 Task: Send an email with the signature Eric Rodriguez with the subject 'Request for a change in project scope' and the message 'Please let me know if there are any issues with the formatting of the document.' from softage.1@softage.net to softage.3@softage.net with an attached document Press_release_draft.docx and move the email from Sent Items to the folder Hobbies
Action: Mouse moved to (87, 109)
Screenshot: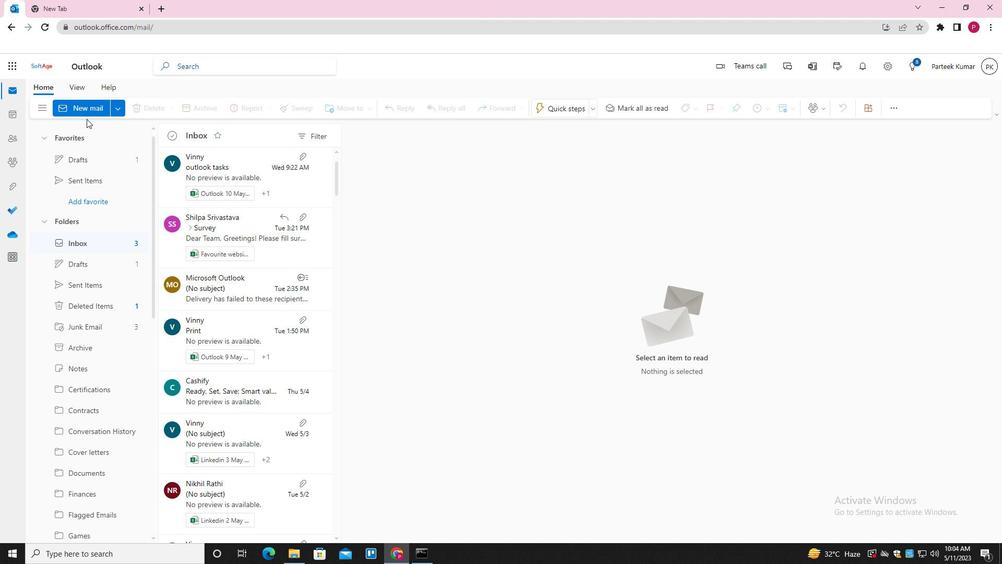 
Action: Mouse pressed left at (87, 109)
Screenshot: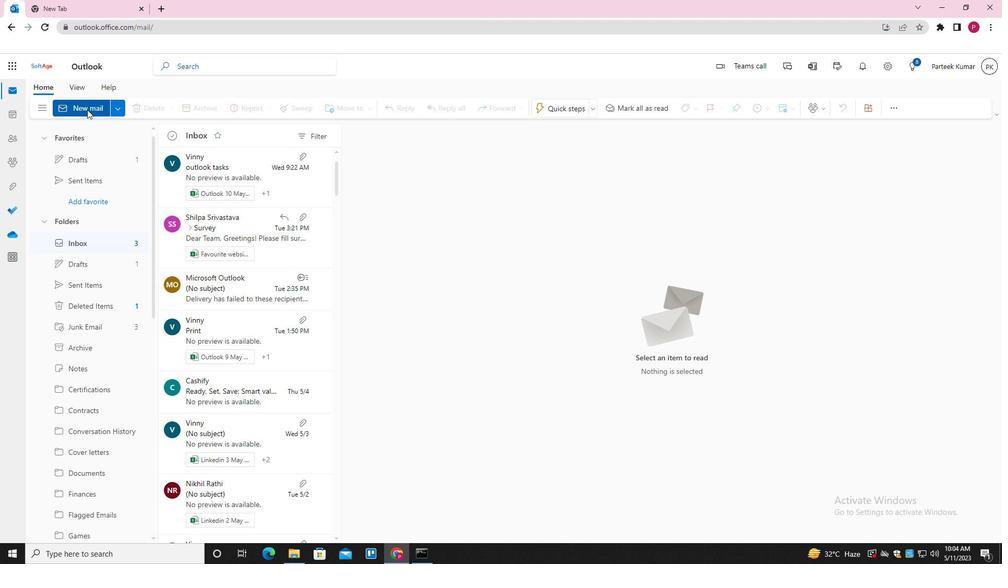 
Action: Mouse moved to (420, 274)
Screenshot: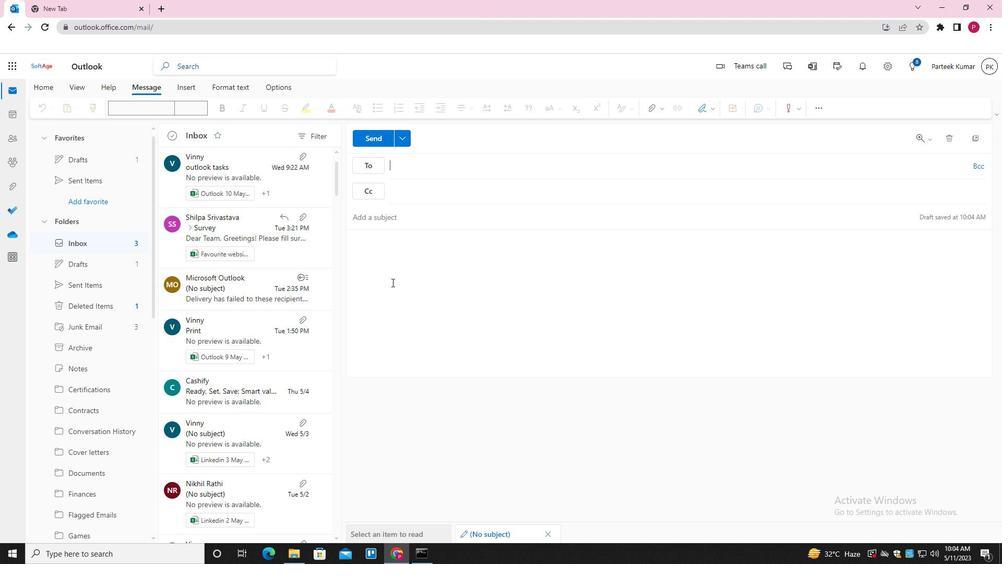 
Action: Mouse pressed left at (420, 274)
Screenshot: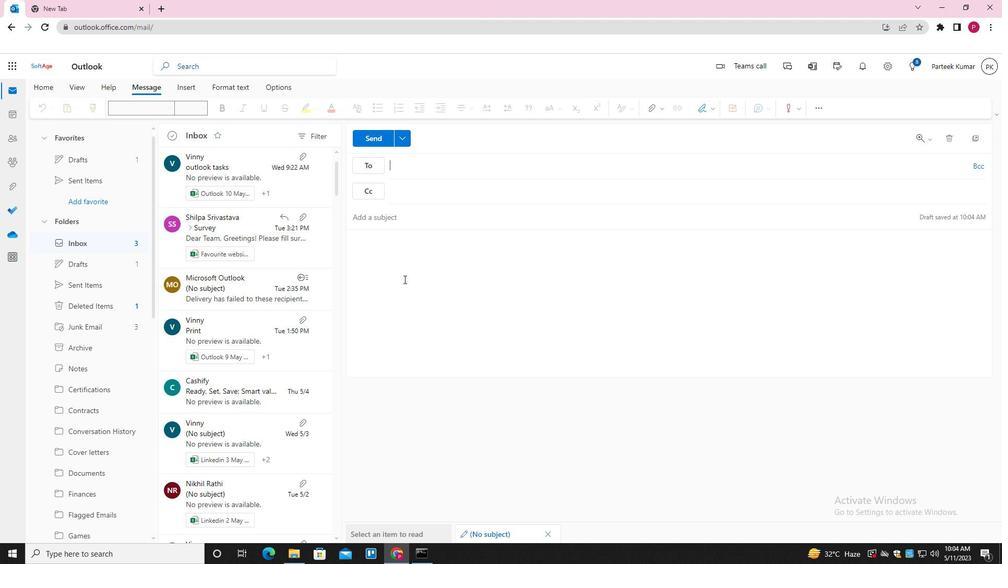 
Action: Mouse moved to (713, 111)
Screenshot: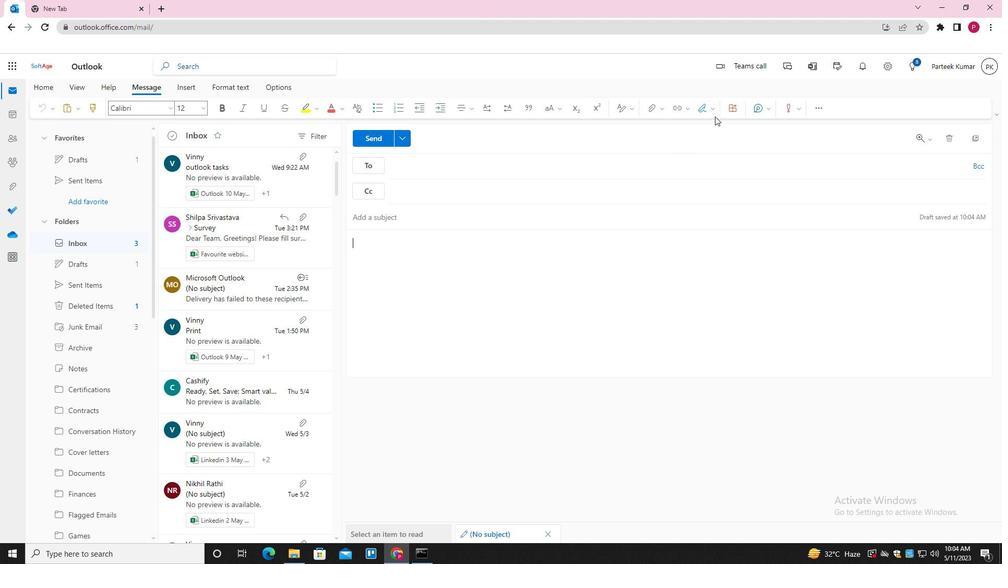
Action: Mouse pressed left at (713, 111)
Screenshot: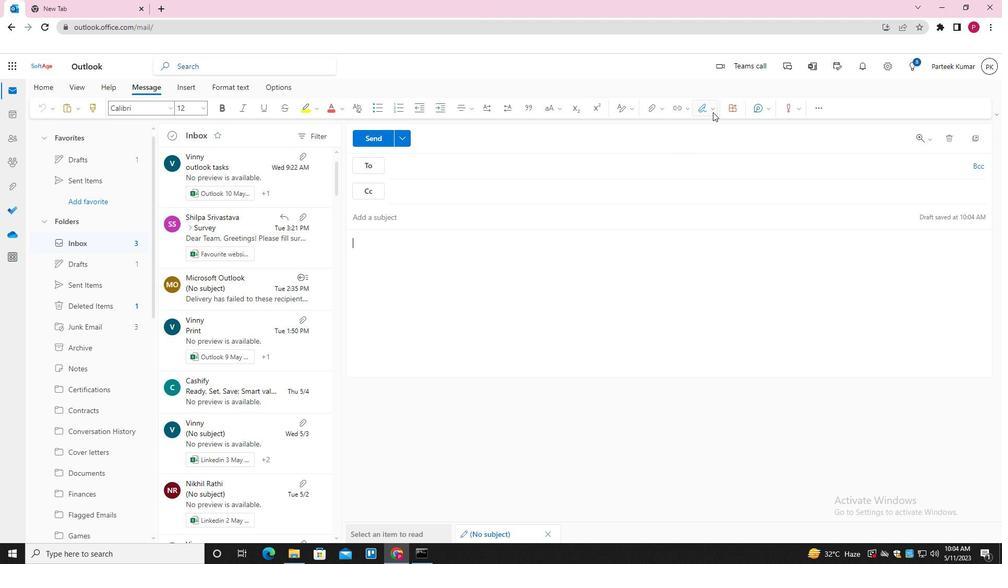 
Action: Mouse moved to (695, 150)
Screenshot: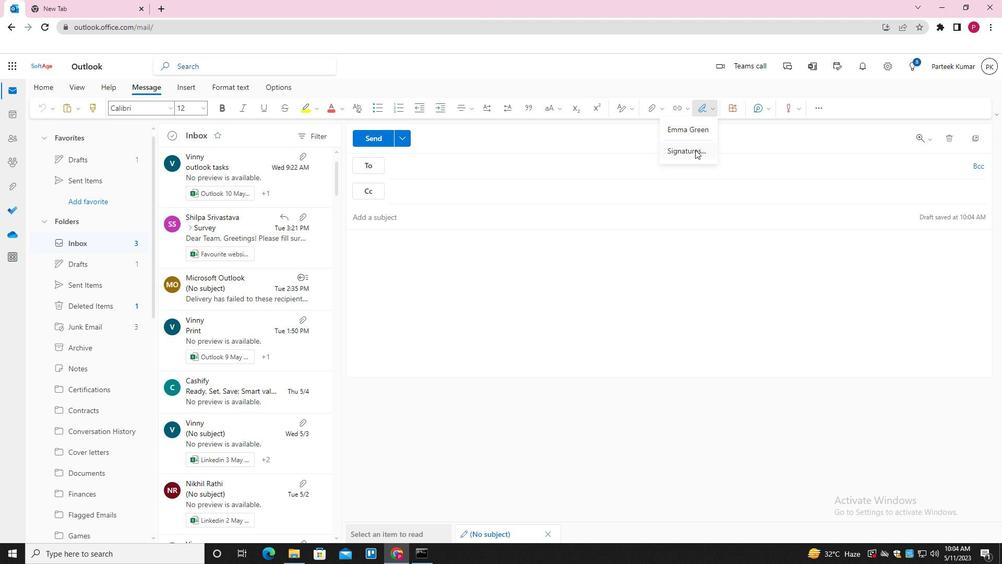 
Action: Mouse pressed left at (695, 150)
Screenshot: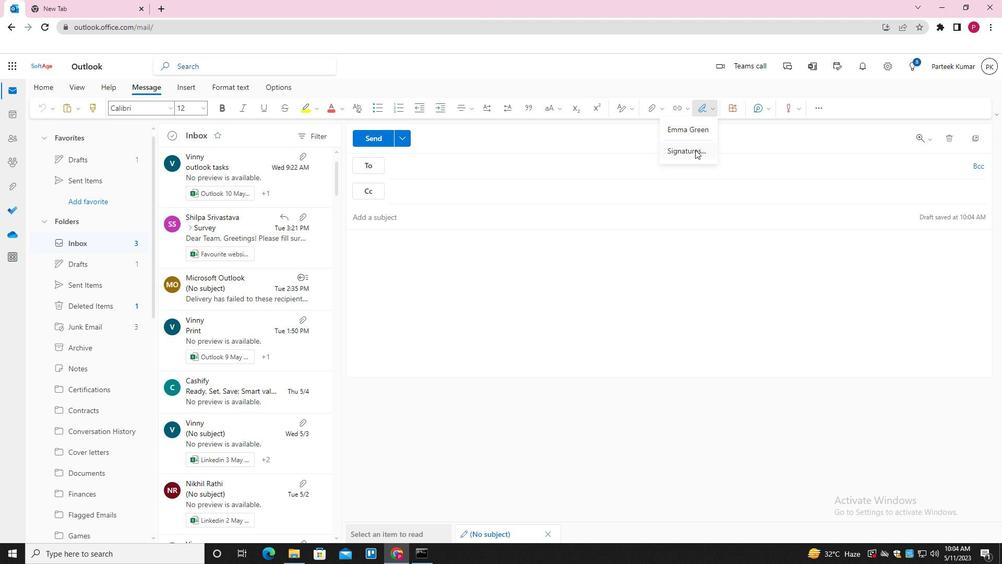 
Action: Mouse moved to (709, 193)
Screenshot: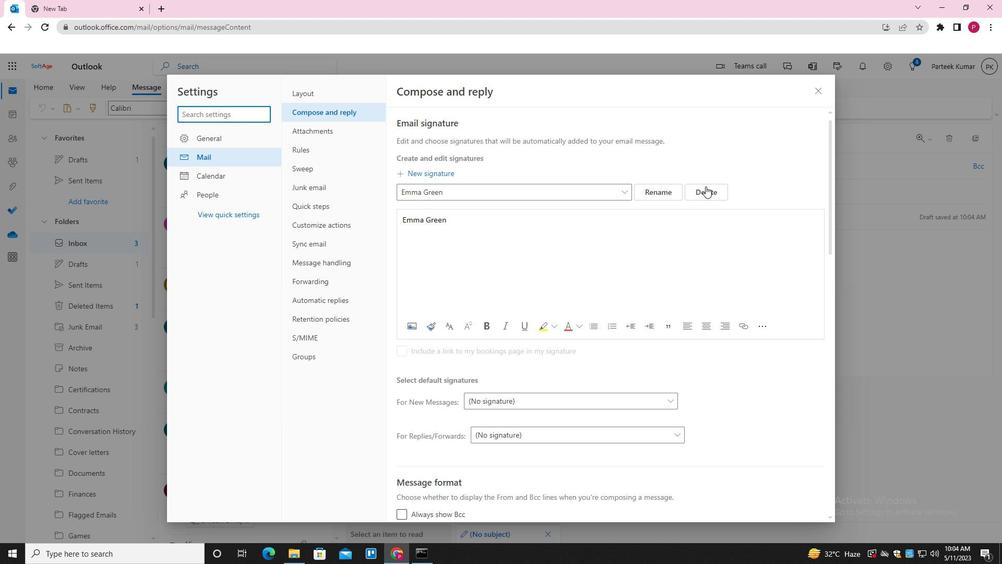 
Action: Mouse pressed left at (709, 193)
Screenshot: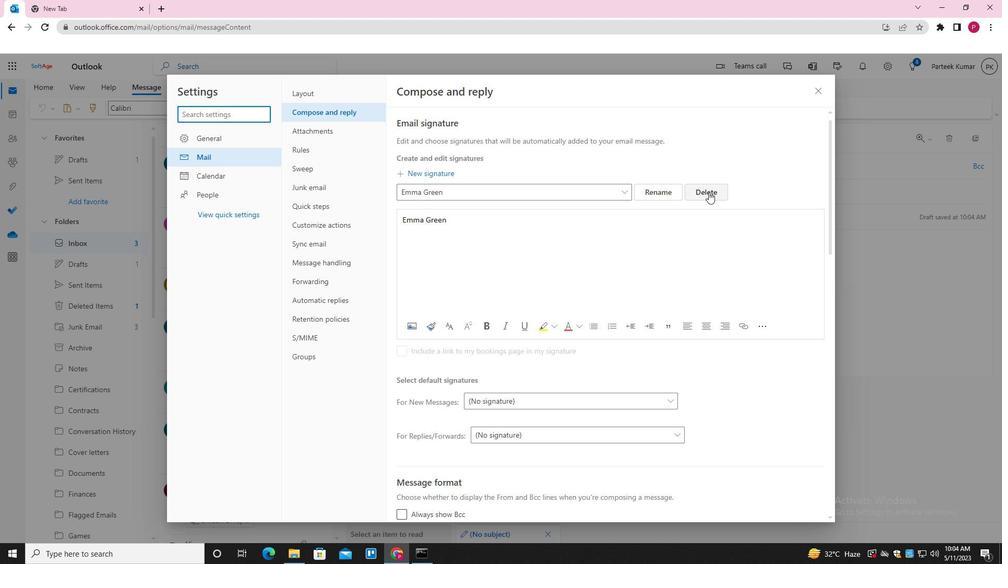
Action: Mouse moved to (430, 188)
Screenshot: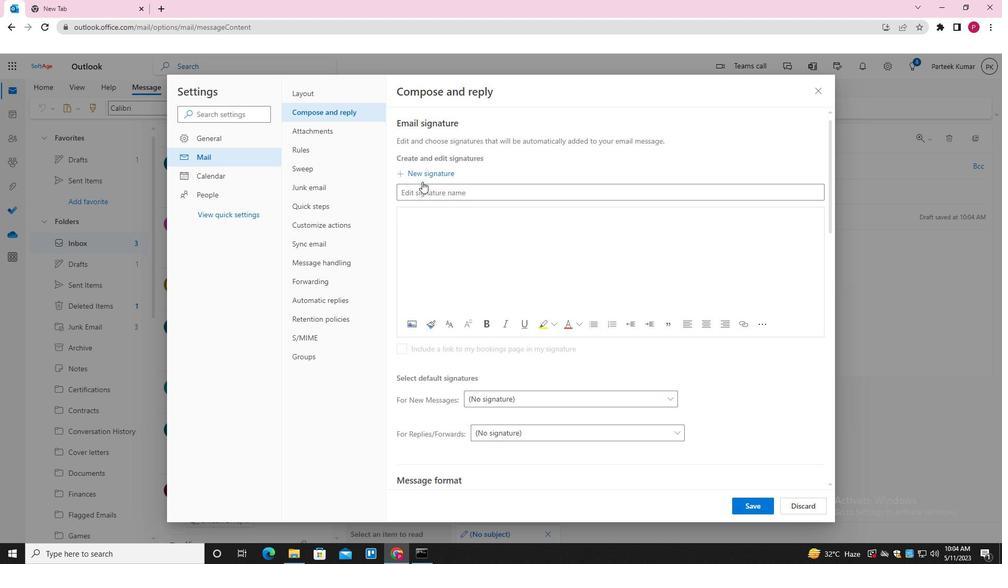
Action: Mouse pressed left at (430, 188)
Screenshot: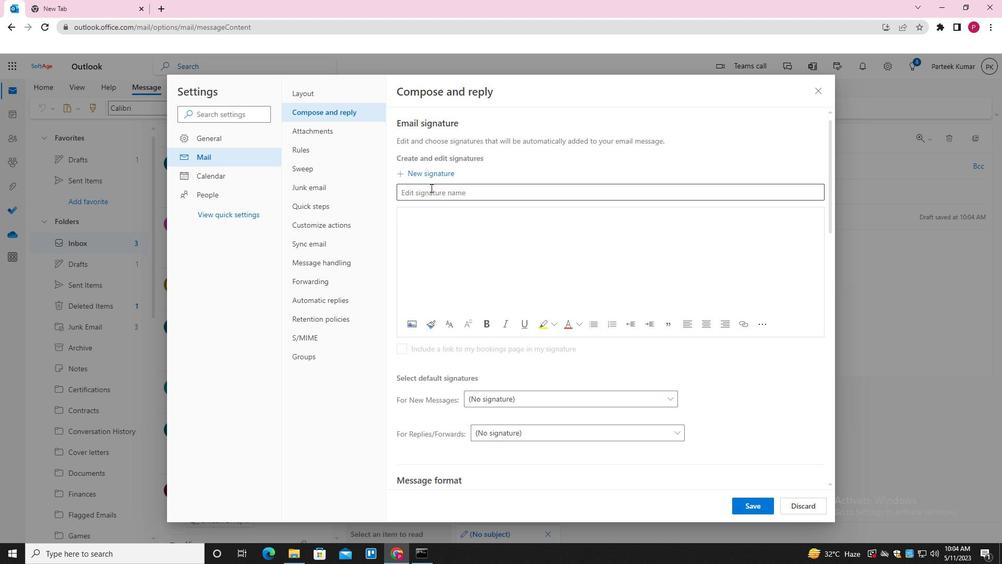 
Action: Key pressed <Key.shift>ERIC<Key.space><Key.shift>RODRIGUEZ
Screenshot: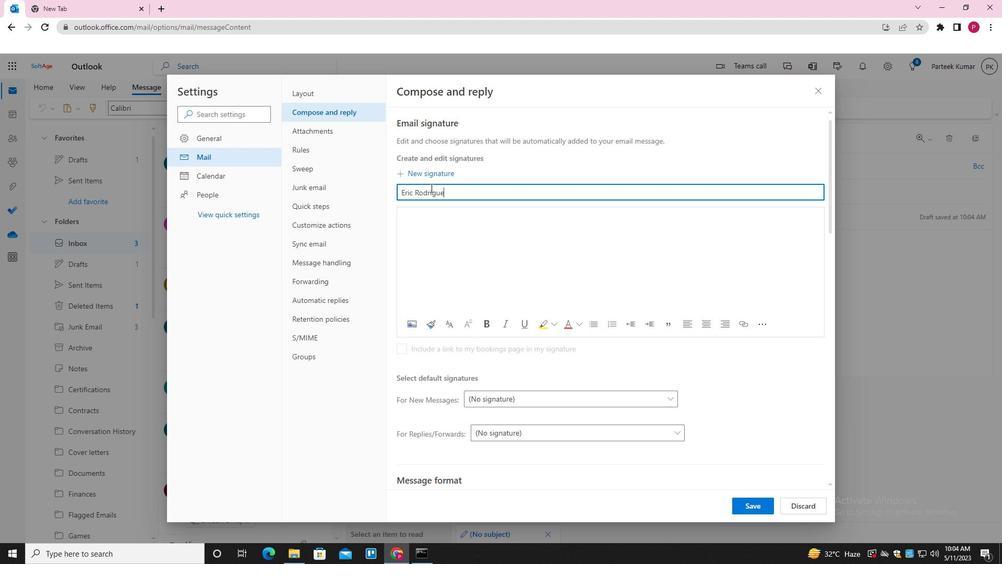 
Action: Mouse moved to (440, 231)
Screenshot: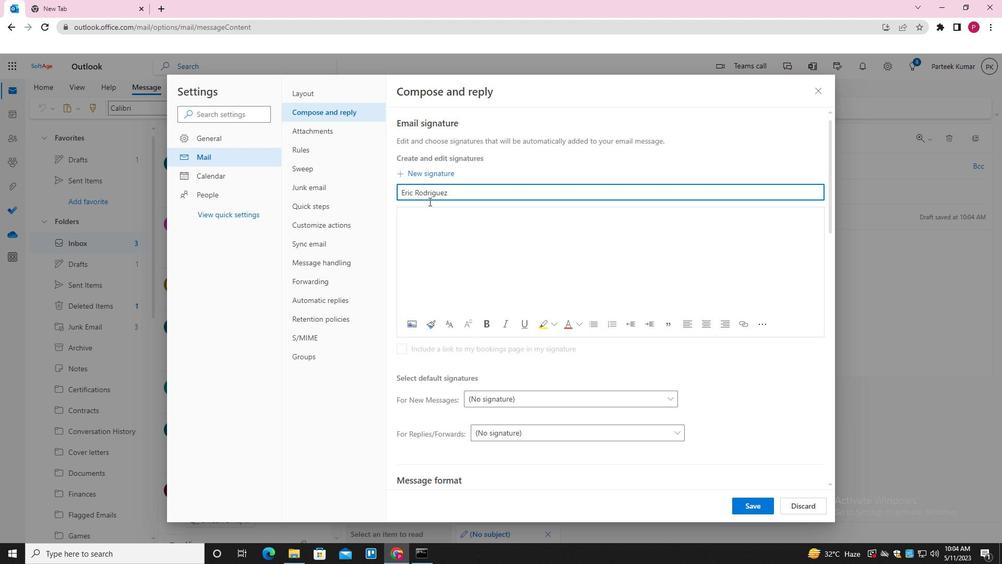 
Action: Mouse pressed left at (440, 231)
Screenshot: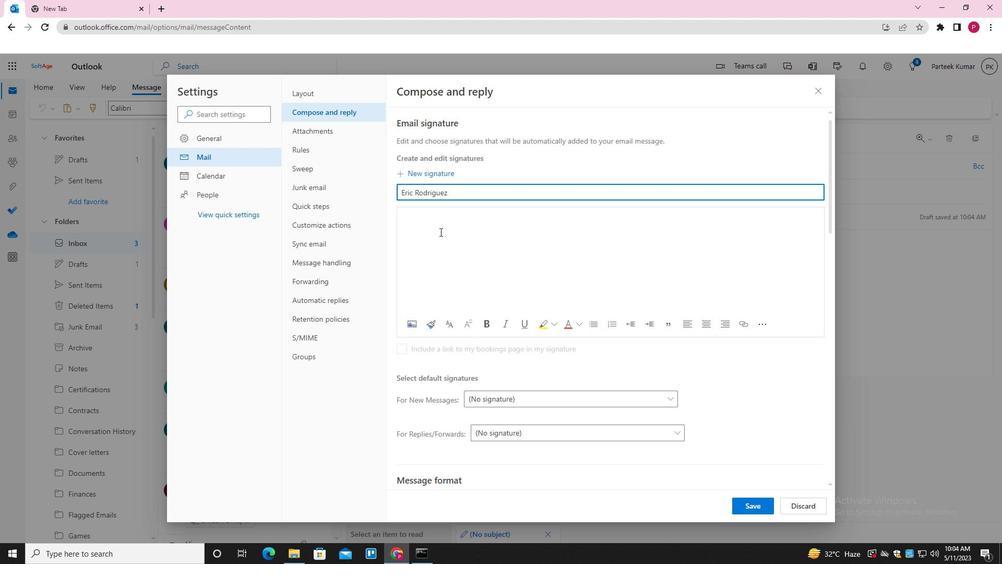 
Action: Key pressed <Key.shift>ERIC<Key.space><Key.shift><Key.shift>RODRIGEZ
Screenshot: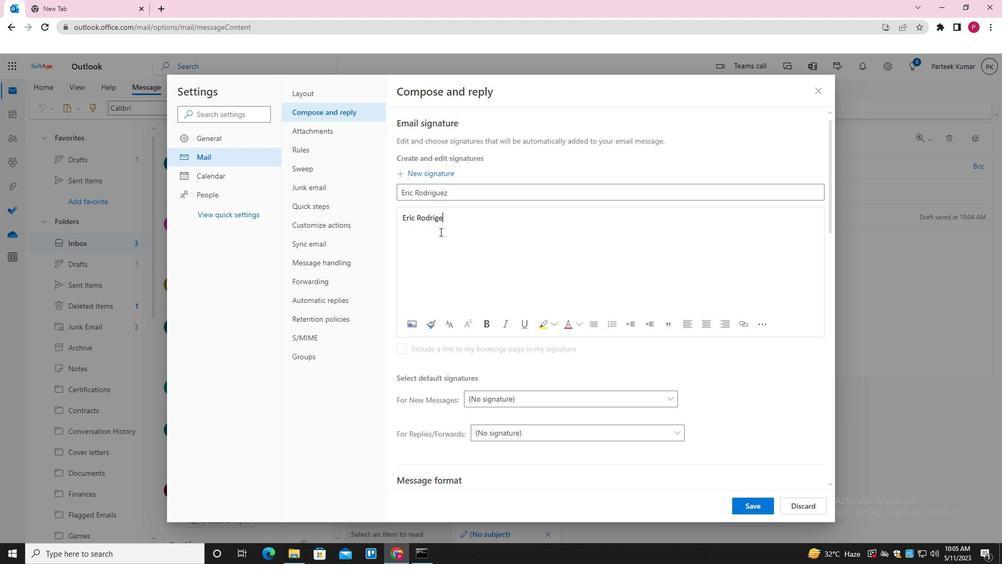 
Action: Mouse moved to (497, 266)
Screenshot: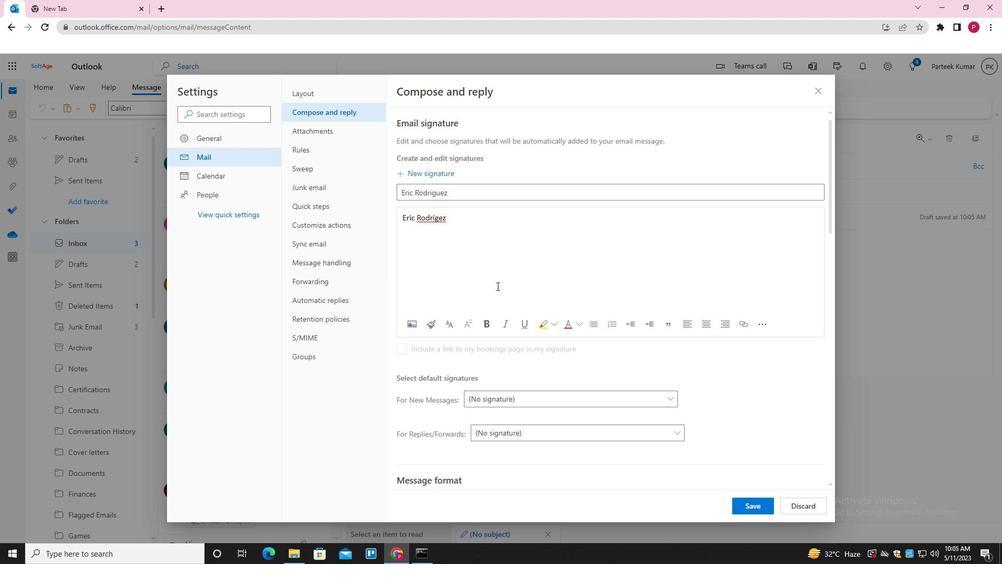 
Action: Key pressed <Key.backspace><Key.backspace>UEZ
Screenshot: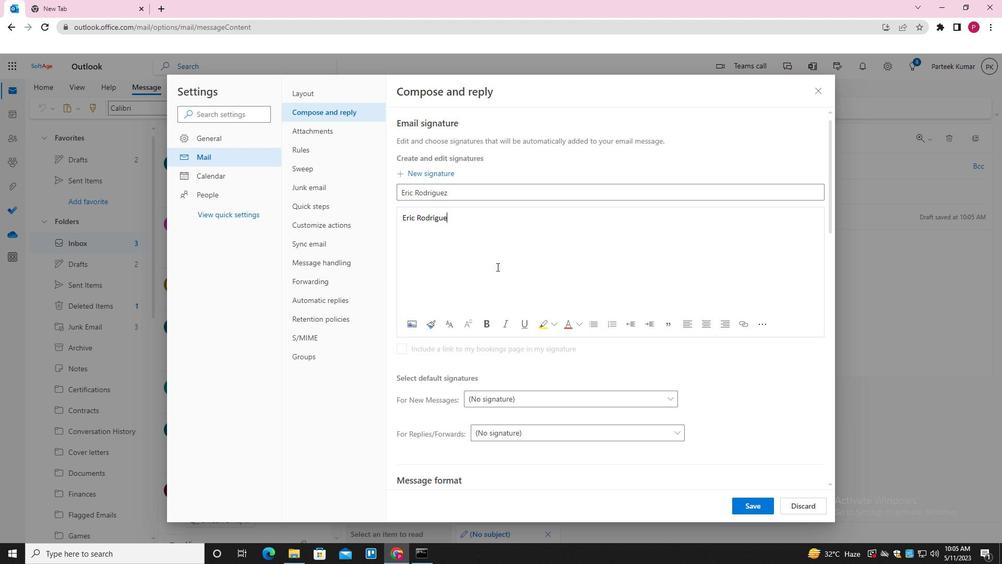 
Action: Mouse moved to (754, 506)
Screenshot: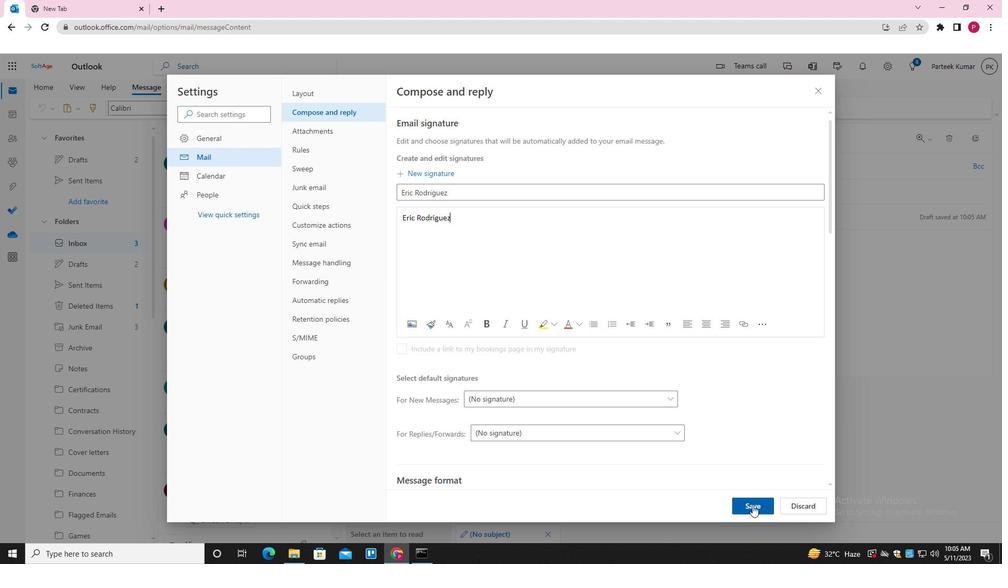 
Action: Mouse pressed left at (754, 506)
Screenshot: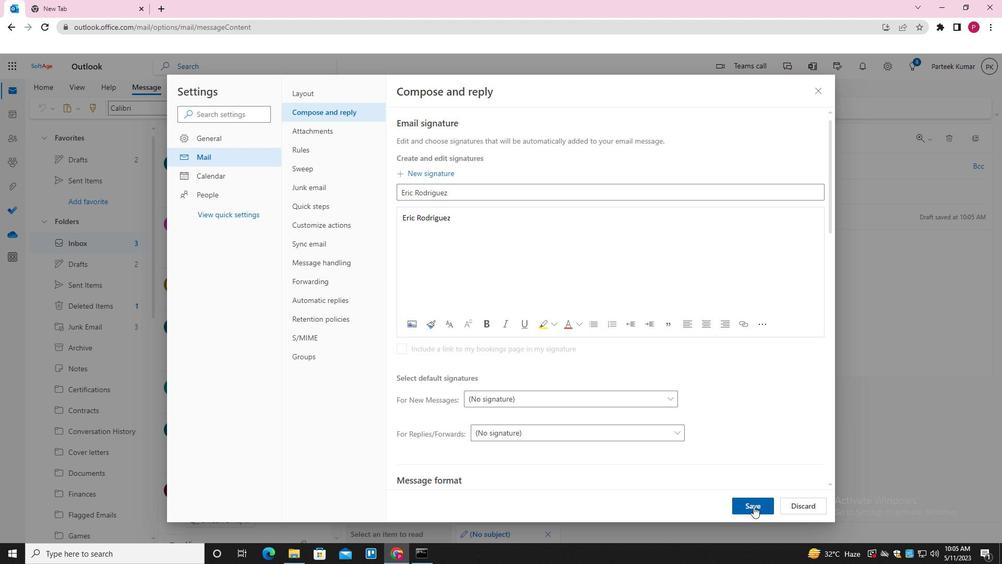
Action: Mouse moved to (818, 91)
Screenshot: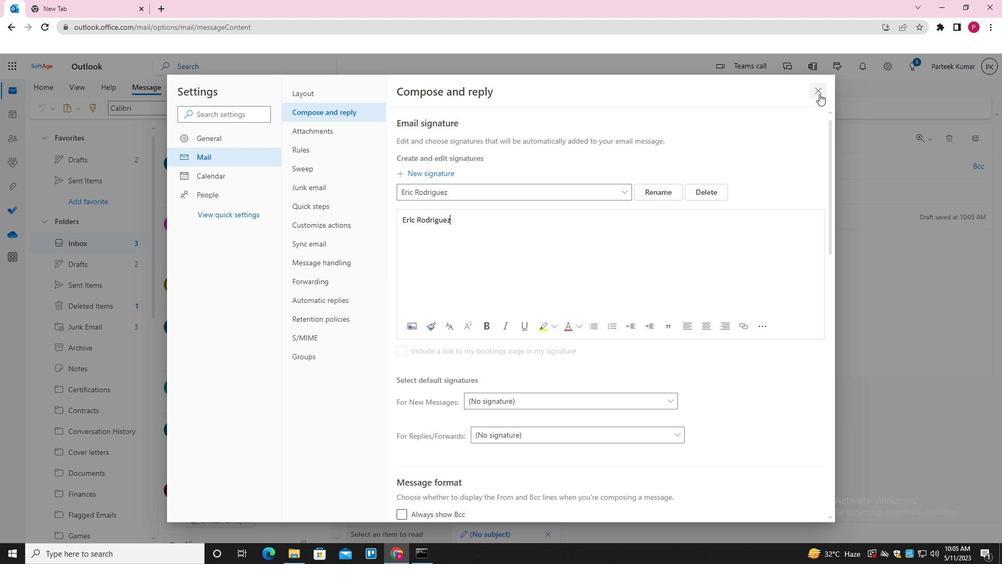 
Action: Mouse pressed left at (818, 91)
Screenshot: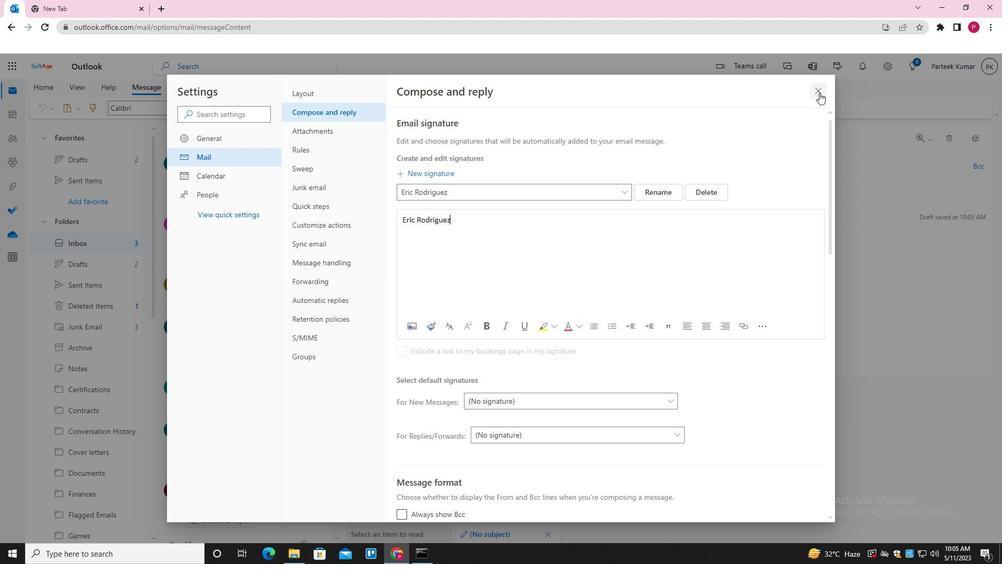 
Action: Mouse moved to (441, 213)
Screenshot: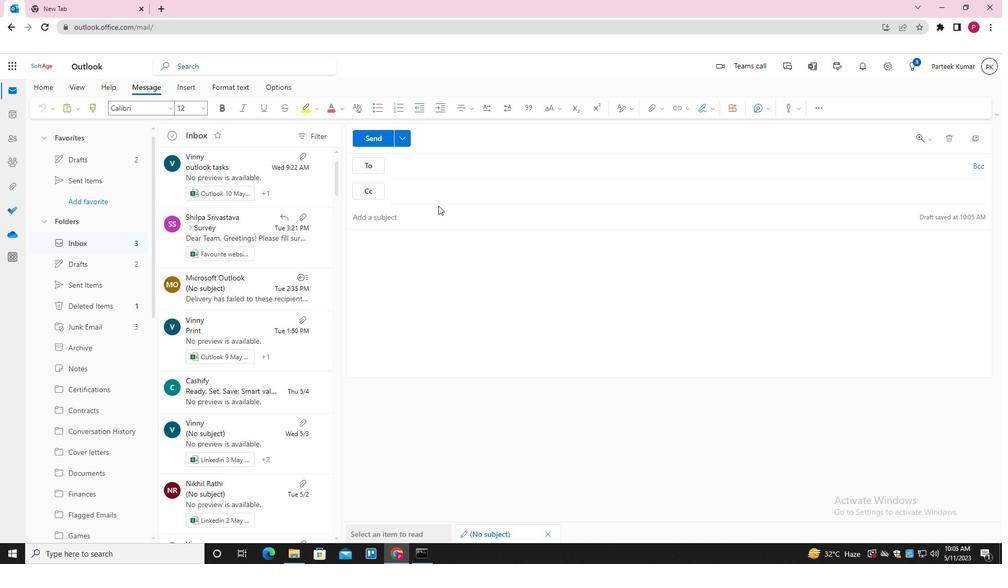 
Action: Mouse pressed left at (441, 213)
Screenshot: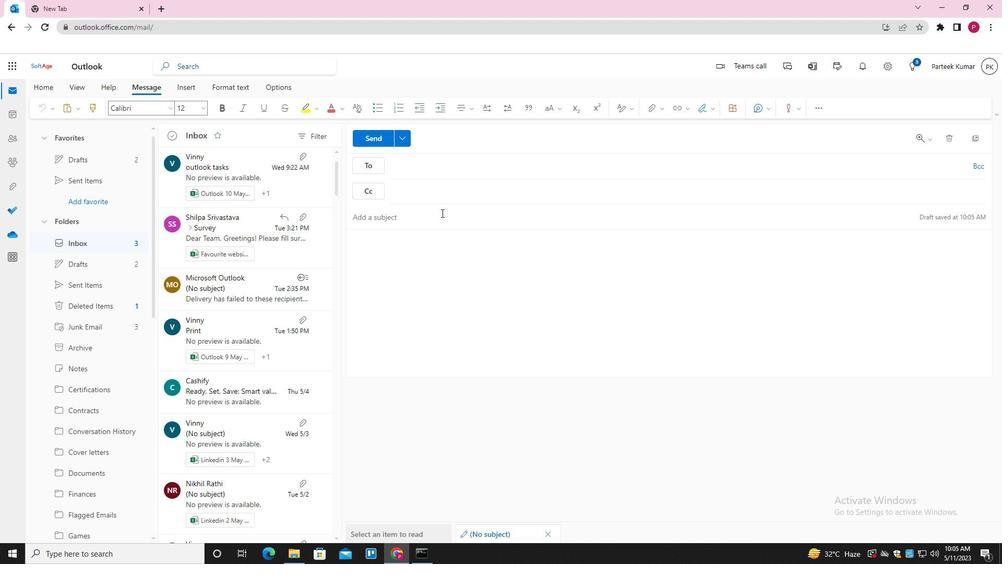 
Action: Mouse moved to (436, 244)
Screenshot: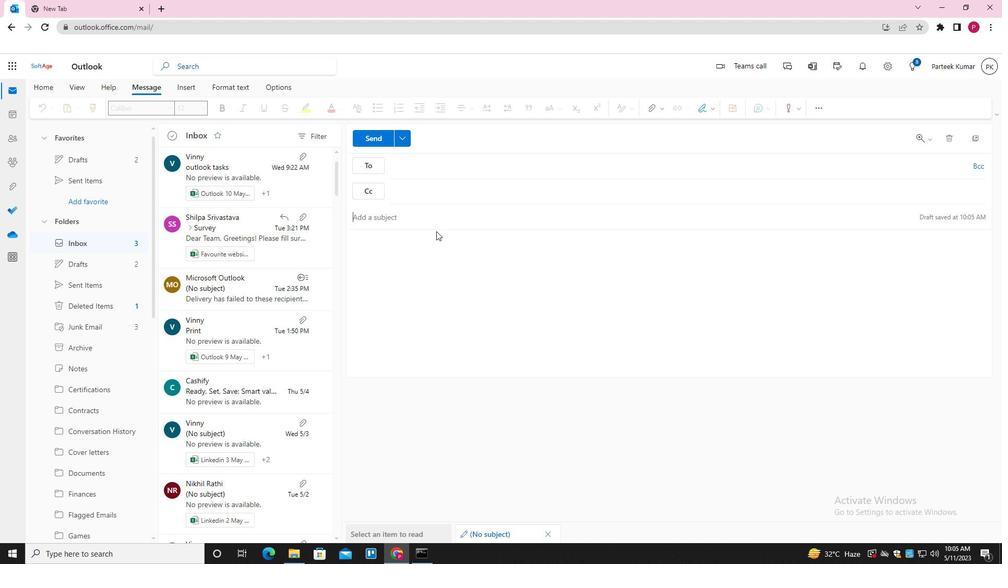 
Action: Mouse pressed left at (436, 244)
Screenshot: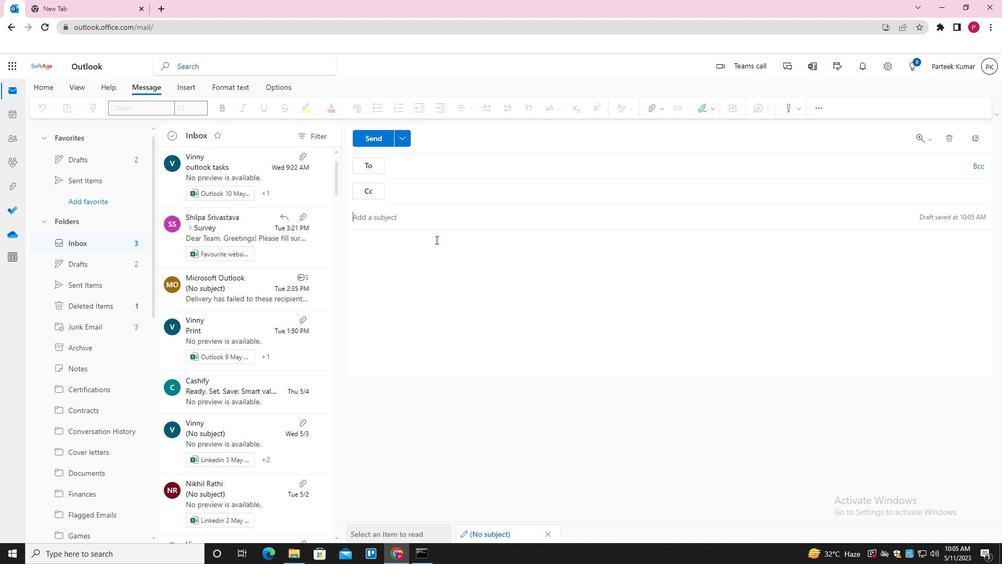 
Action: Mouse moved to (714, 108)
Screenshot: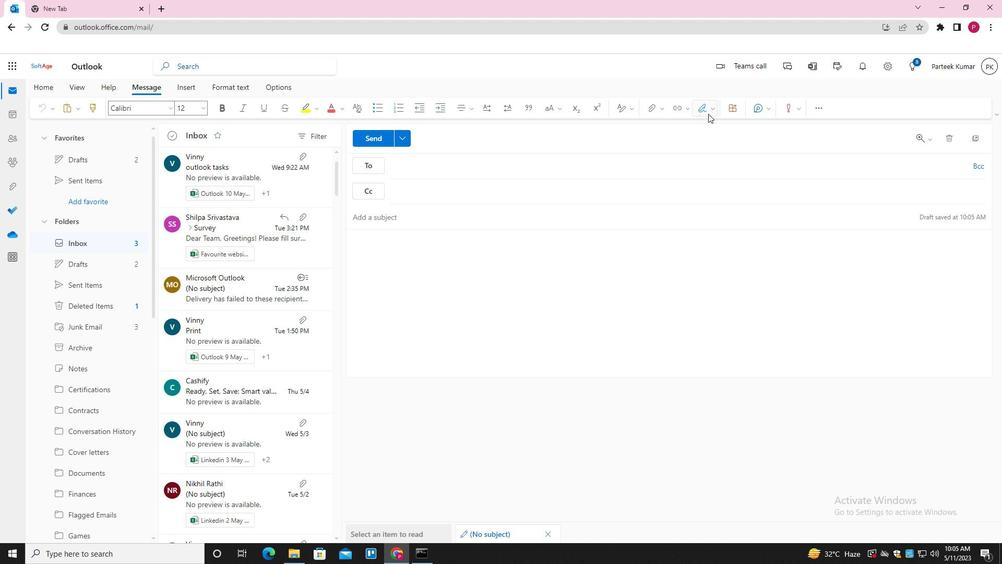 
Action: Mouse pressed left at (714, 108)
Screenshot: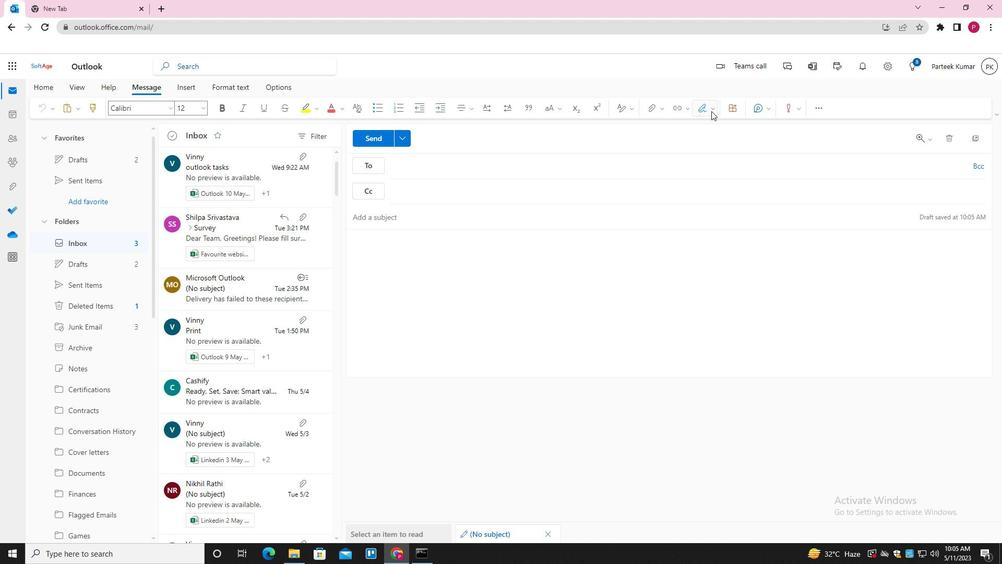 
Action: Mouse moved to (684, 132)
Screenshot: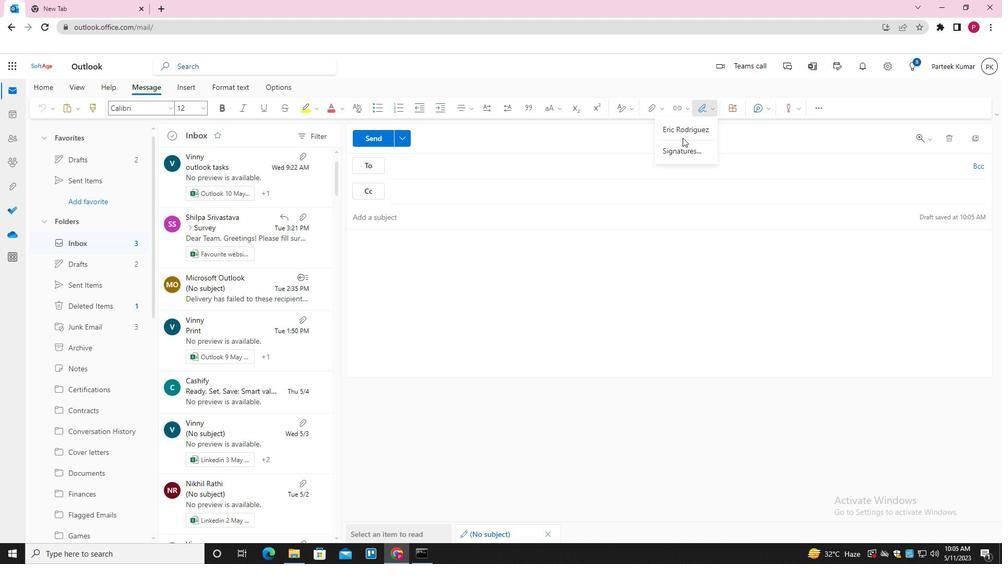 
Action: Mouse pressed left at (684, 132)
Screenshot: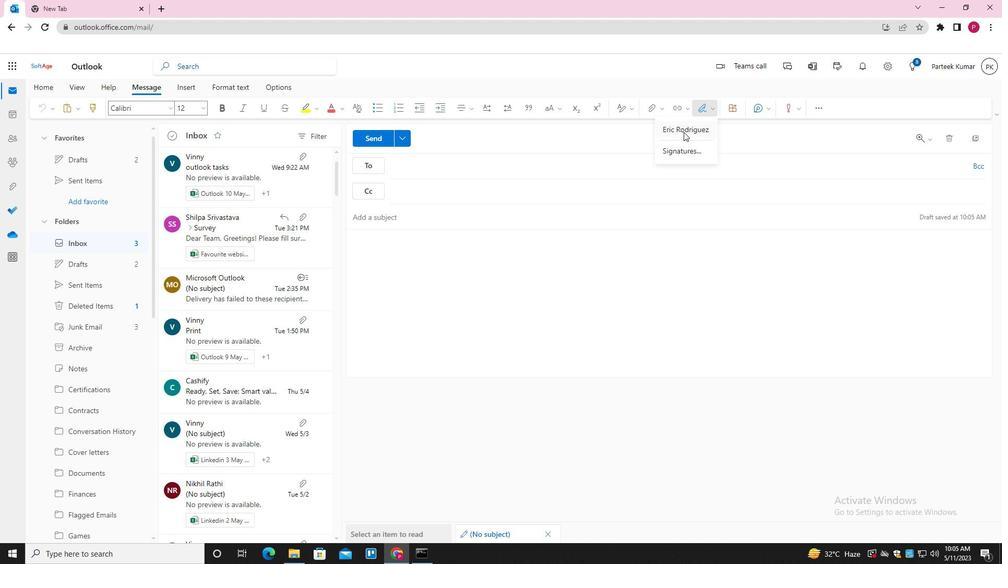 
Action: Mouse moved to (402, 215)
Screenshot: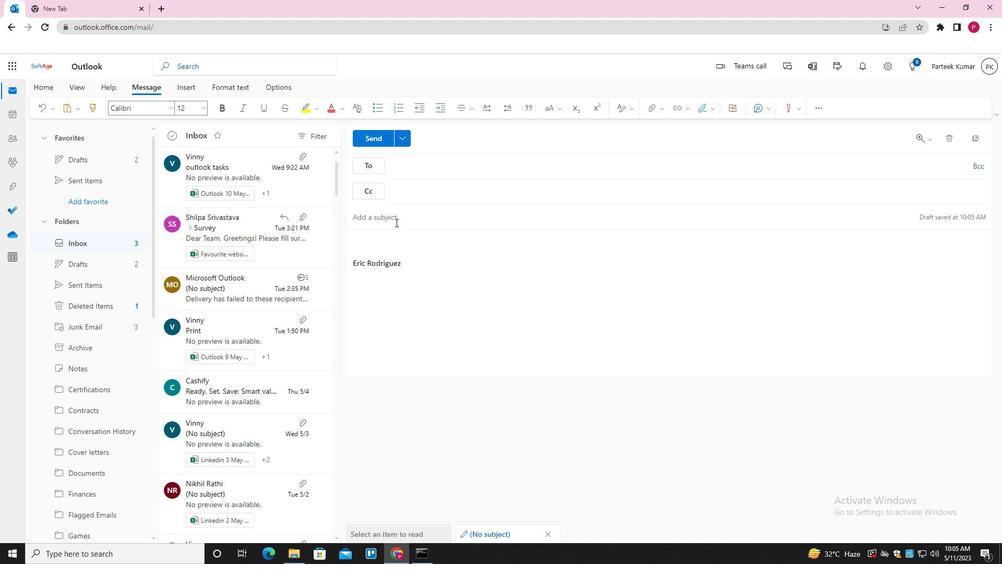 
Action: Mouse pressed left at (402, 215)
Screenshot: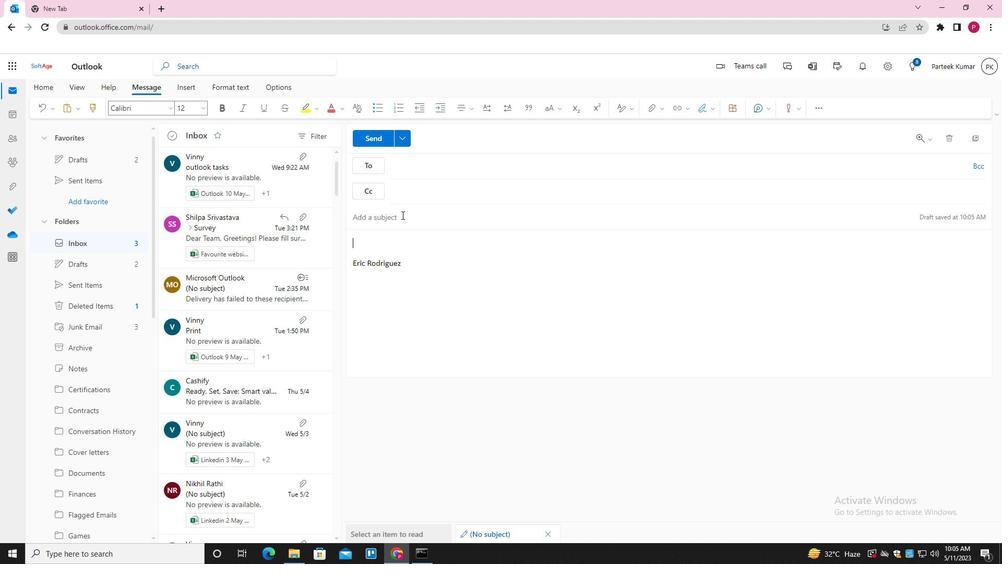 
Action: Key pressed <Key.shift><Key.shift><Key.shift><Key.shift>REQUEST<Key.space>FOR<Key.space>A<Key.space>CHANGE<Key.space>IN<Key.space>PROJECT<Key.space>SCOPE
Screenshot: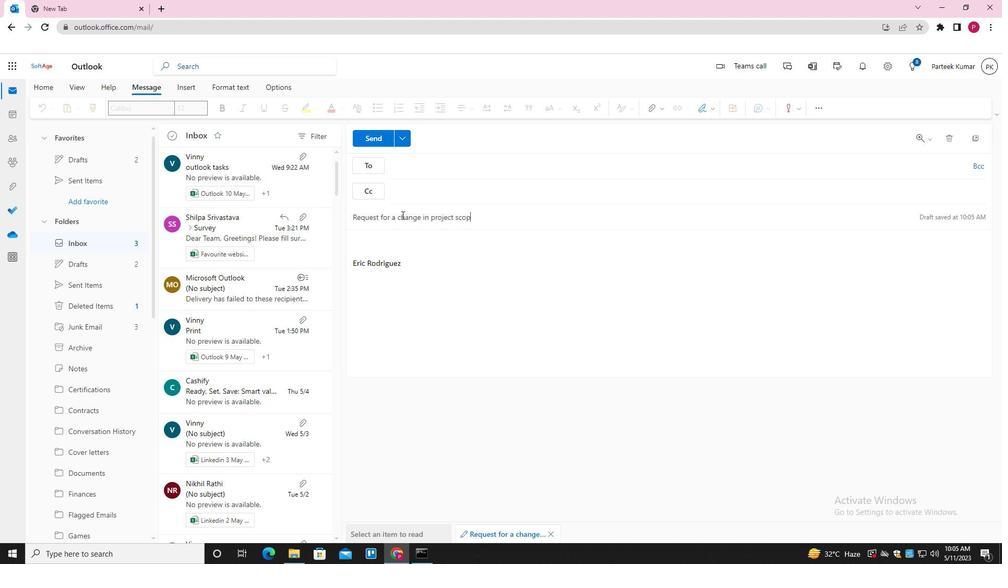
Action: Mouse moved to (419, 239)
Screenshot: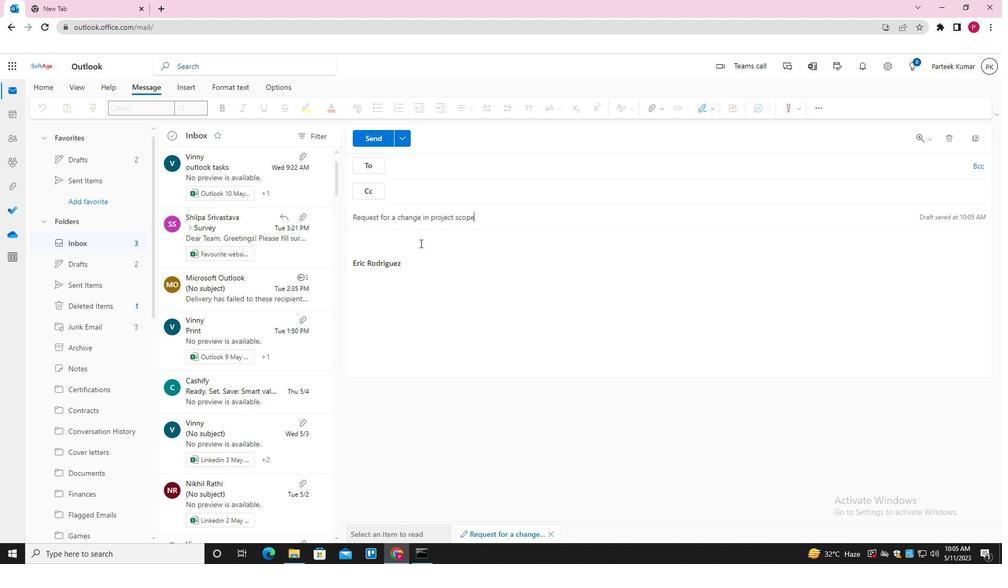 
Action: Mouse pressed left at (419, 239)
Screenshot: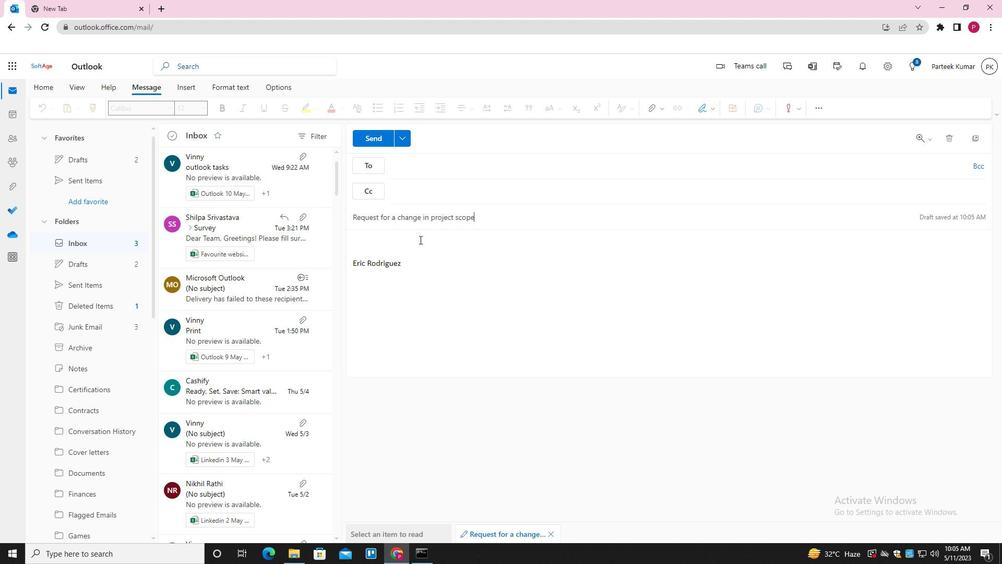 
Action: Key pressed <Key.shift>PLEASW<Key.backspace>E<Key.space>LET<Key.space>ME<Key.space>KNOW<Key.space>IF<Key.space>THERE<Key.space>ARE<Key.space>N<Key.backspace>ANY<Key.space>ISSUES<Key.space>WITH<Key.space>THE<Key.space>FORMATTING<Key.space>OF<Key.space>THE<Key.space>DOCUMENT<Key.space>
Screenshot: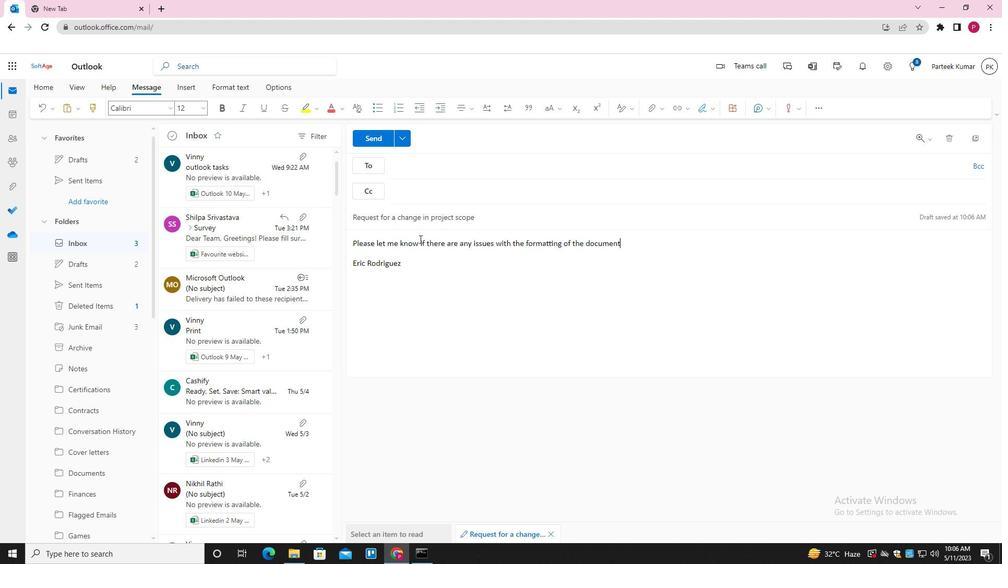 
Action: Mouse moved to (423, 167)
Screenshot: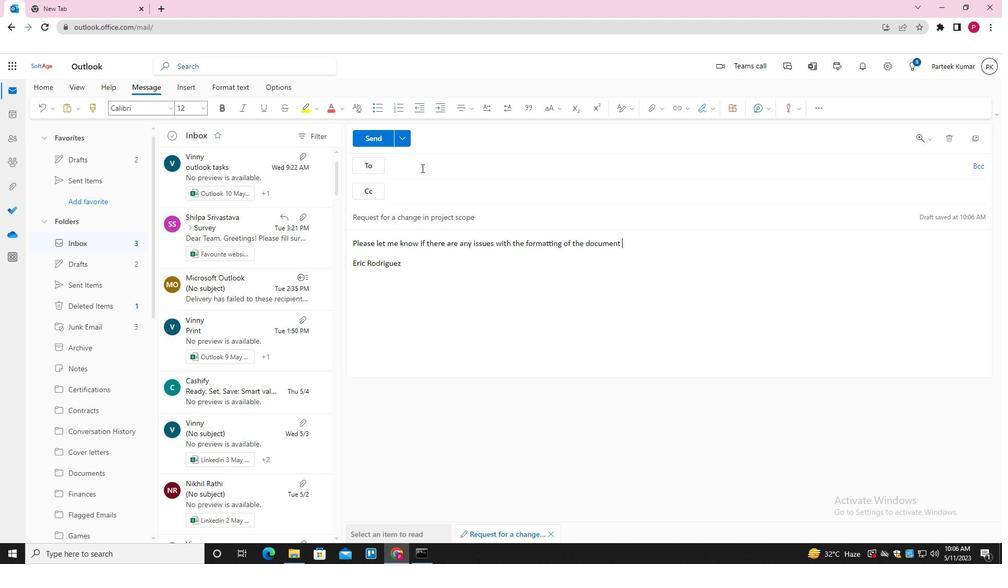 
Action: Mouse pressed left at (423, 167)
Screenshot: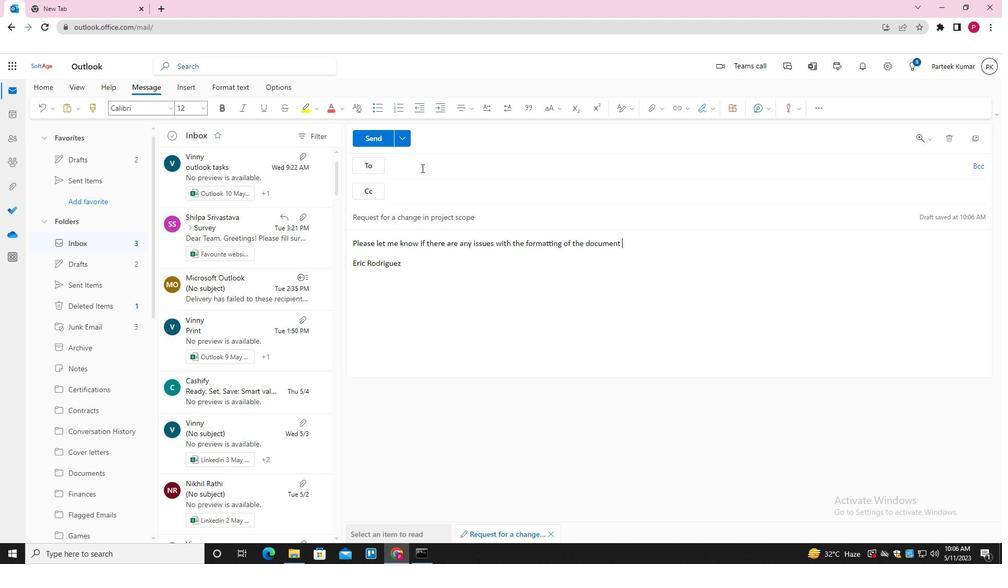
Action: Key pressed SOFTAGE.3<Key.shift>@SOFTAGE.NET<Key.enter>
Screenshot: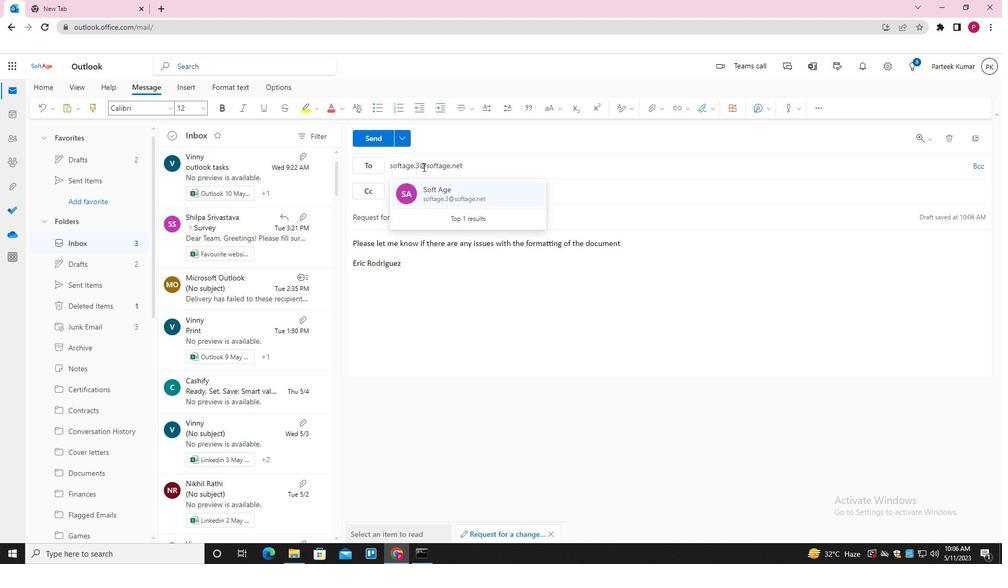 
Action: Mouse moved to (647, 113)
Screenshot: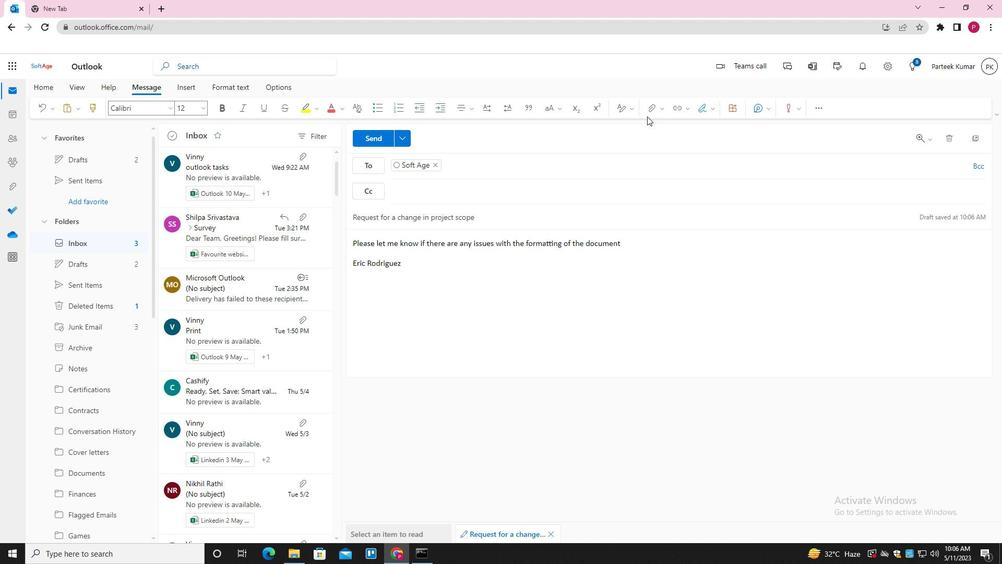 
Action: Mouse pressed left at (647, 113)
Screenshot: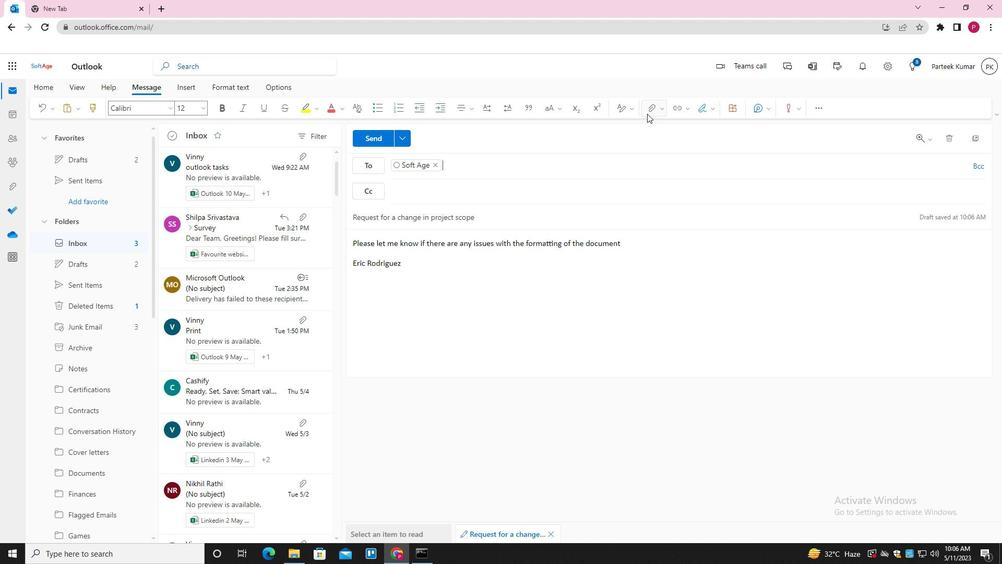 
Action: Mouse moved to (615, 131)
Screenshot: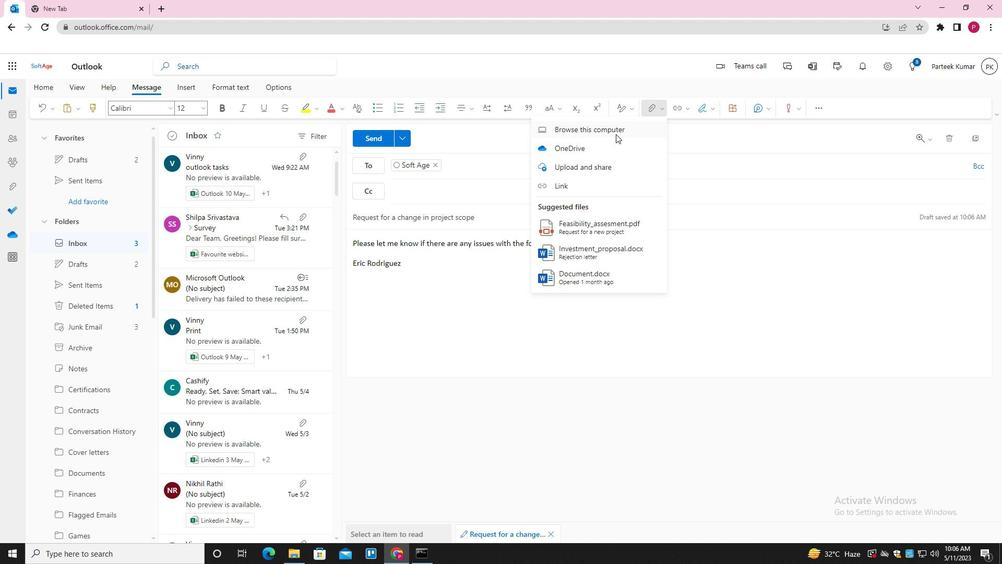 
Action: Mouse pressed left at (615, 131)
Screenshot: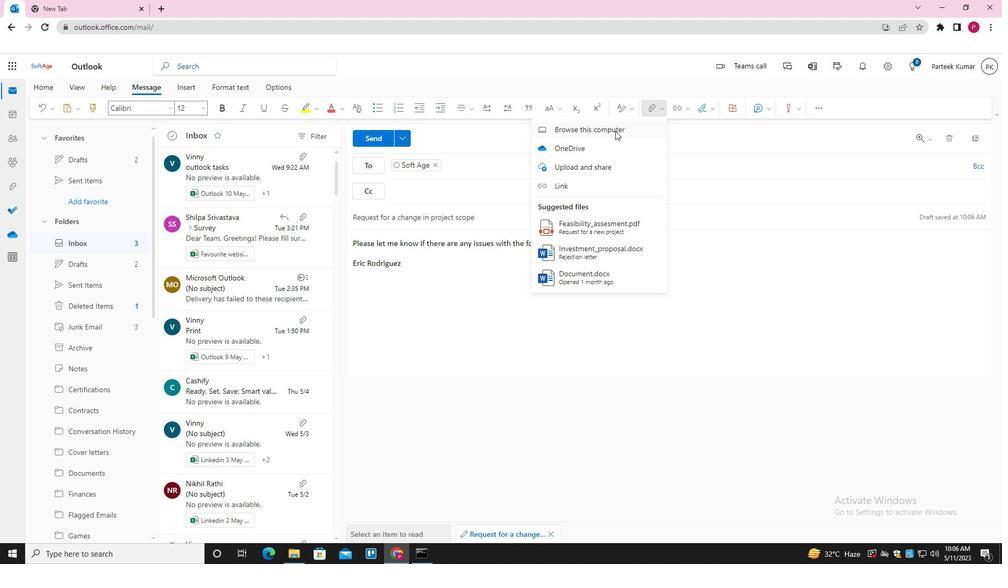 
Action: Mouse moved to (198, 90)
Screenshot: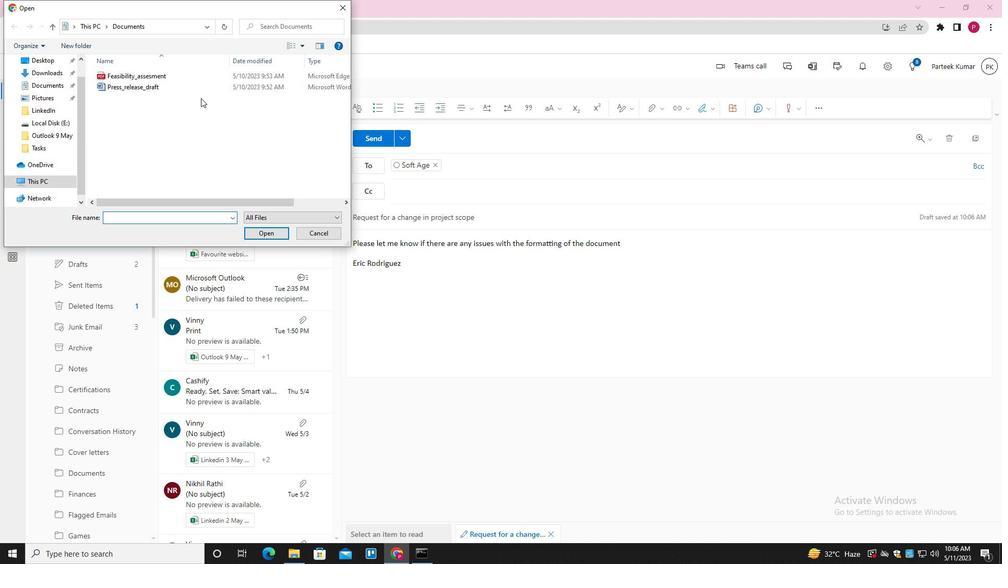 
Action: Mouse pressed left at (198, 90)
Screenshot: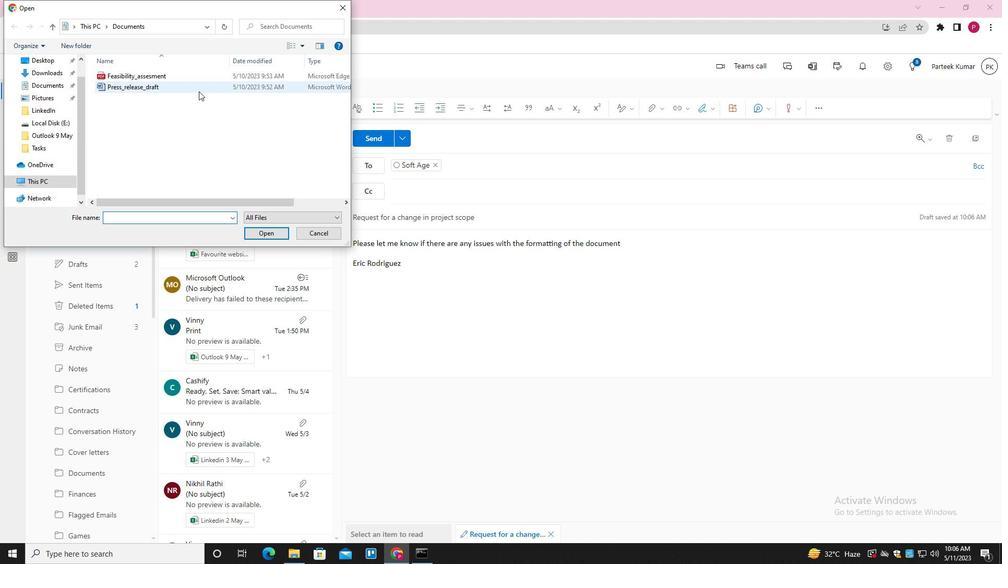 
Action: Mouse moved to (261, 232)
Screenshot: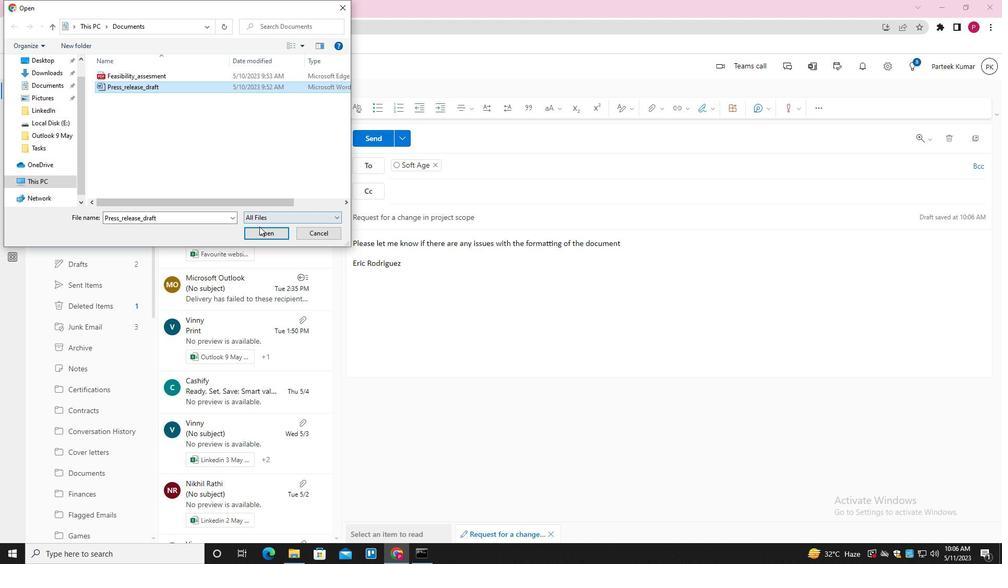 
Action: Mouse pressed left at (261, 232)
Screenshot: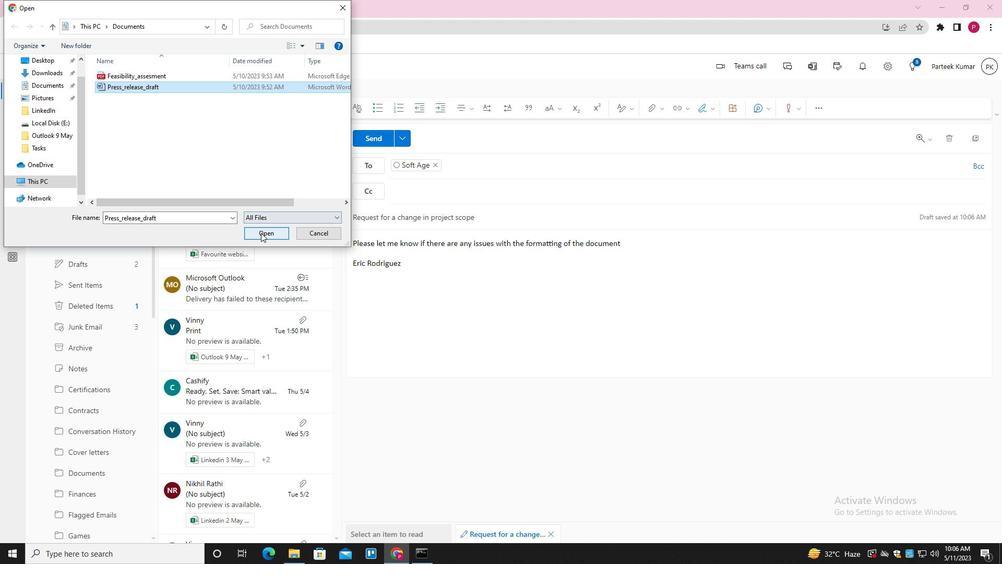 
Action: Mouse moved to (377, 140)
Screenshot: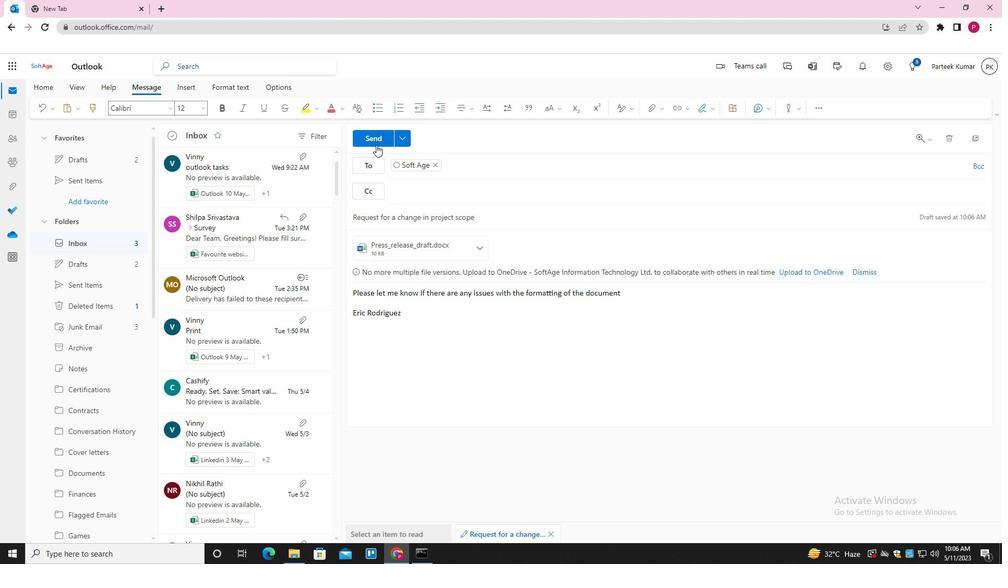 
Action: Mouse pressed left at (377, 140)
Screenshot: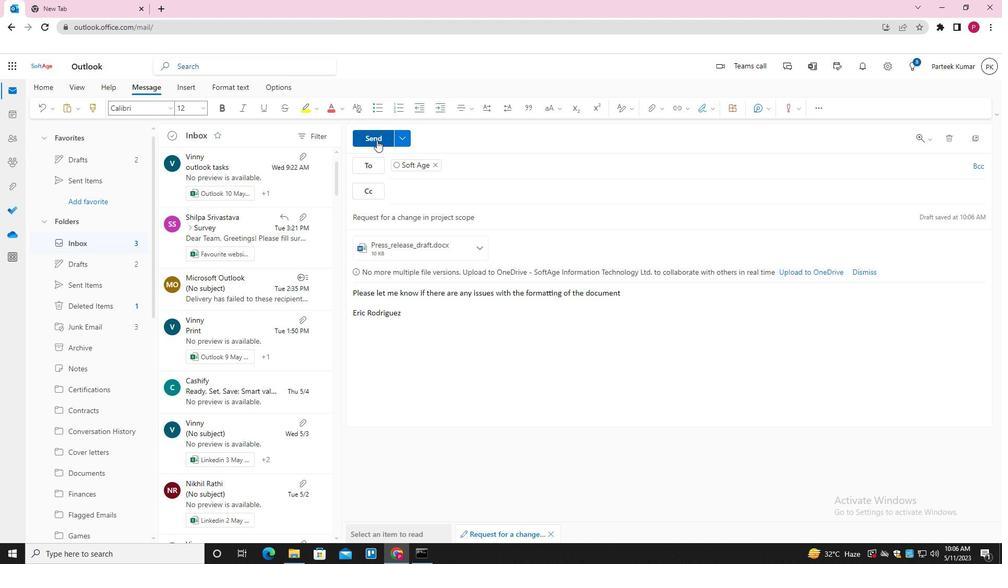 
Action: Mouse moved to (111, 284)
Screenshot: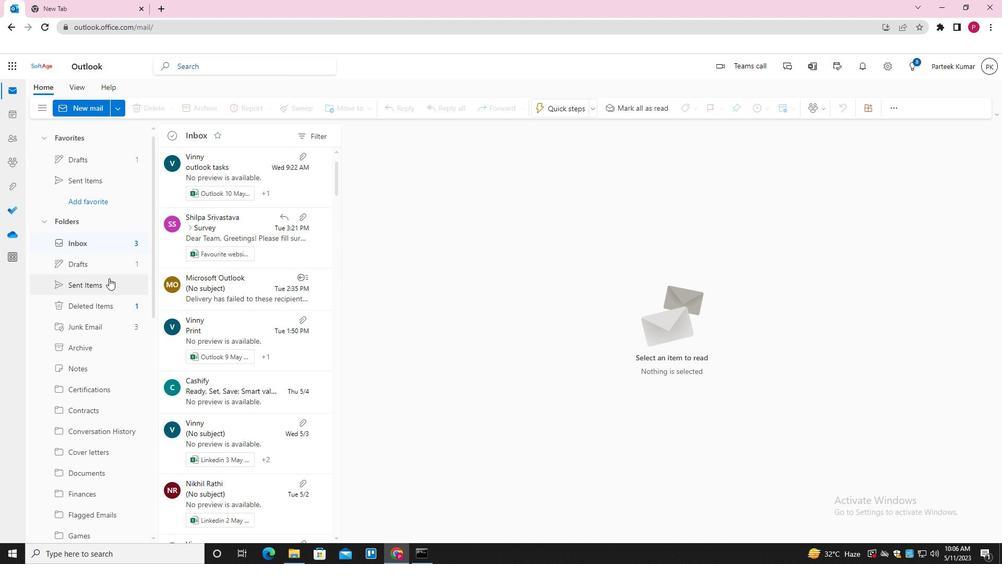 
Action: Mouse pressed left at (111, 284)
Screenshot: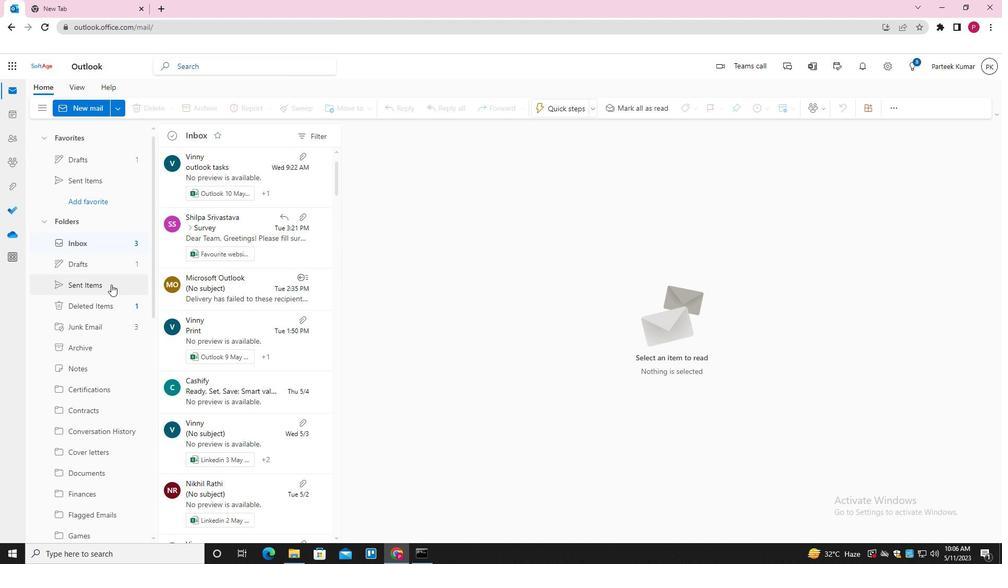 
Action: Mouse moved to (245, 186)
Screenshot: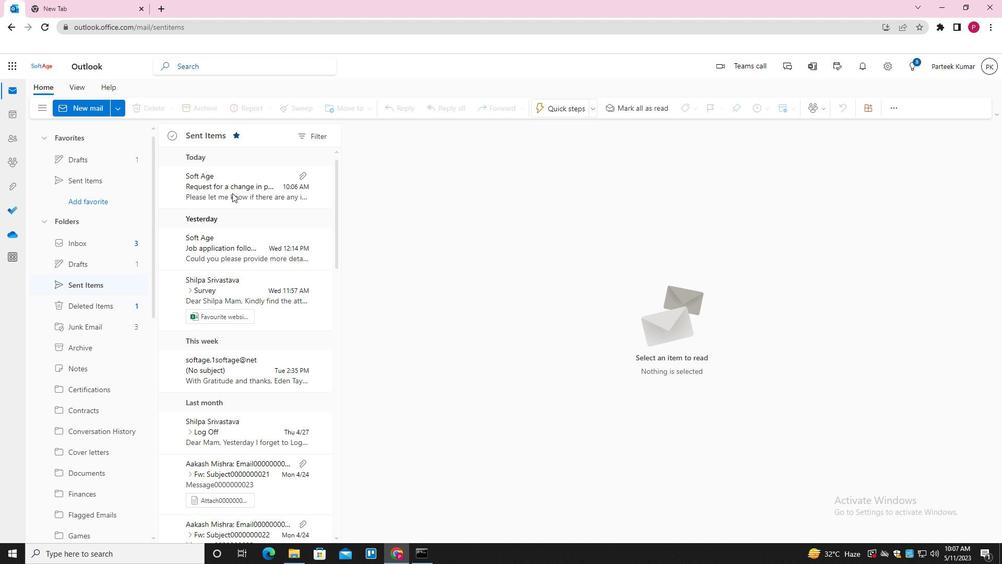 
Action: Mouse pressed right at (245, 186)
Screenshot: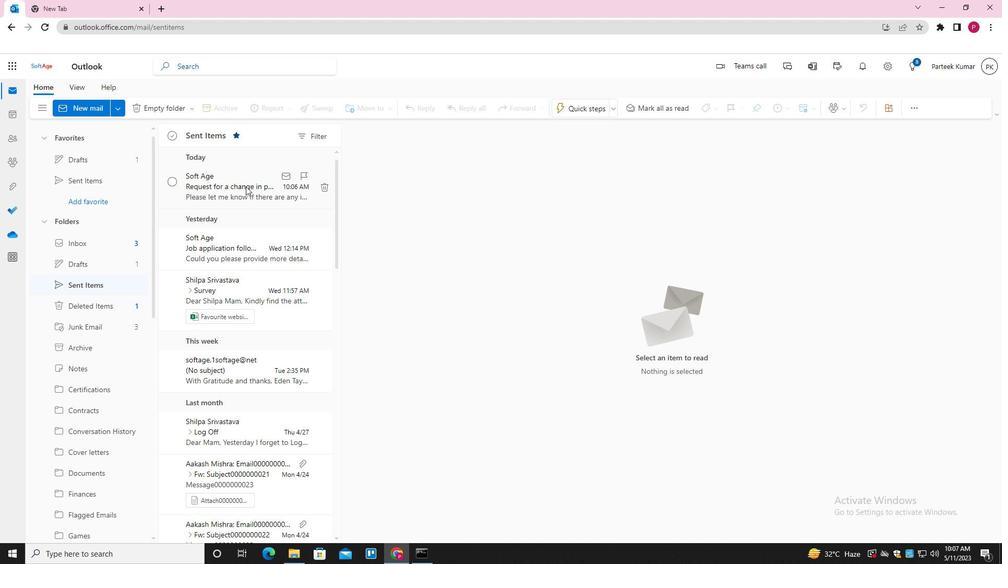 
Action: Mouse moved to (276, 236)
Screenshot: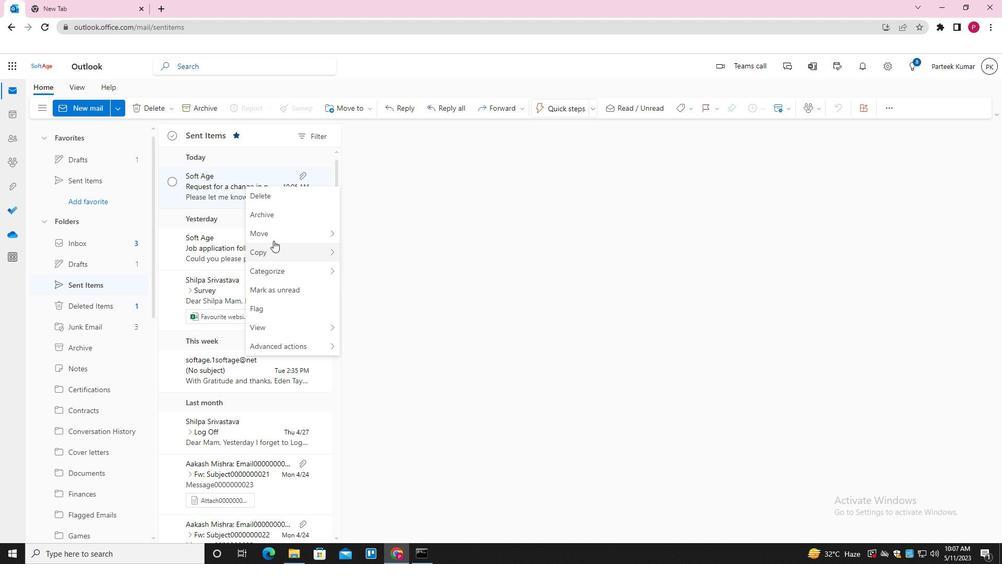
Action: Mouse pressed left at (276, 236)
Screenshot: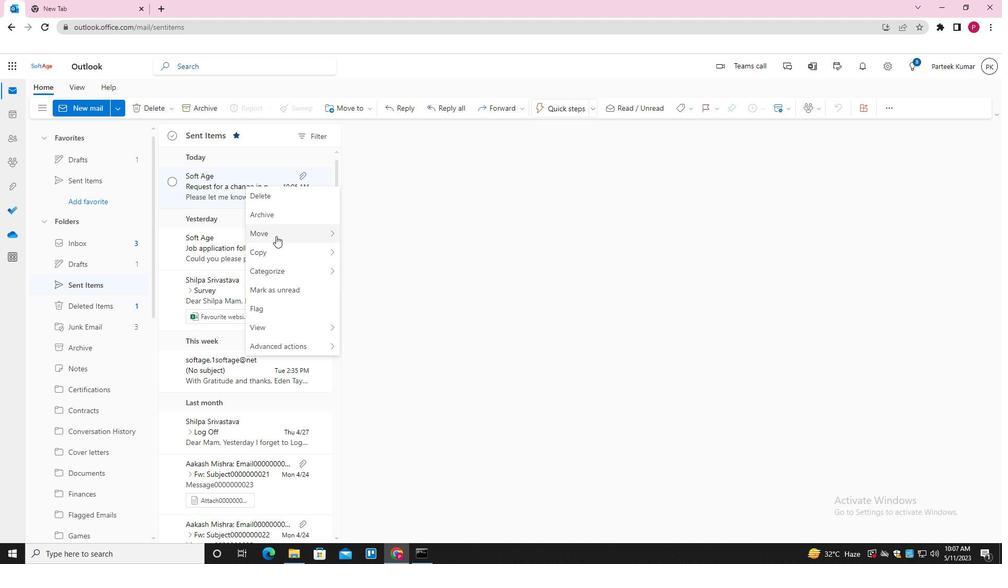 
Action: Mouse moved to (427, 230)
Screenshot: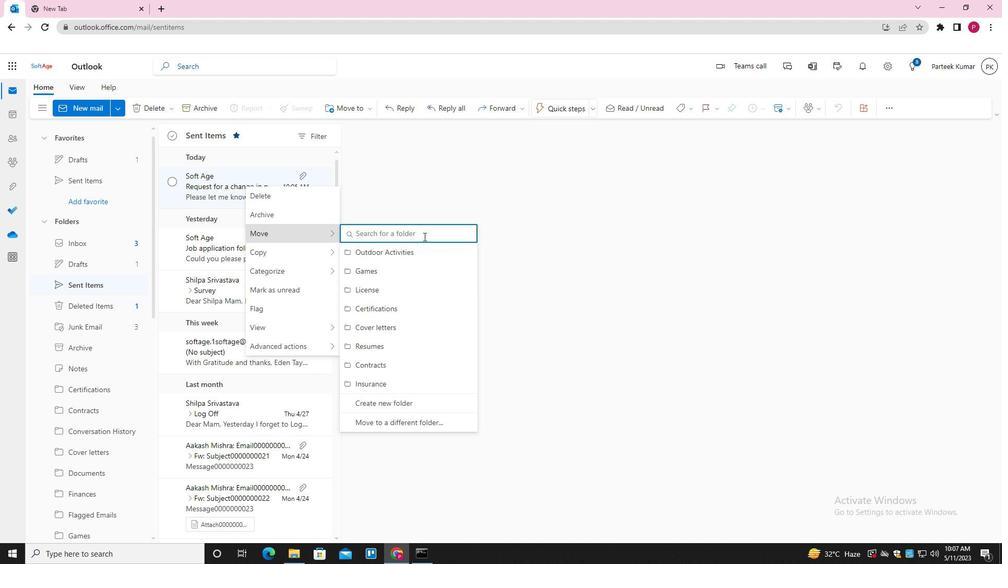 
Action: Key pressed <Key.shift><Key.shift><Key.shift><Key.shift><Key.shift>HOBBIES<Key.down><Key.enter>
Screenshot: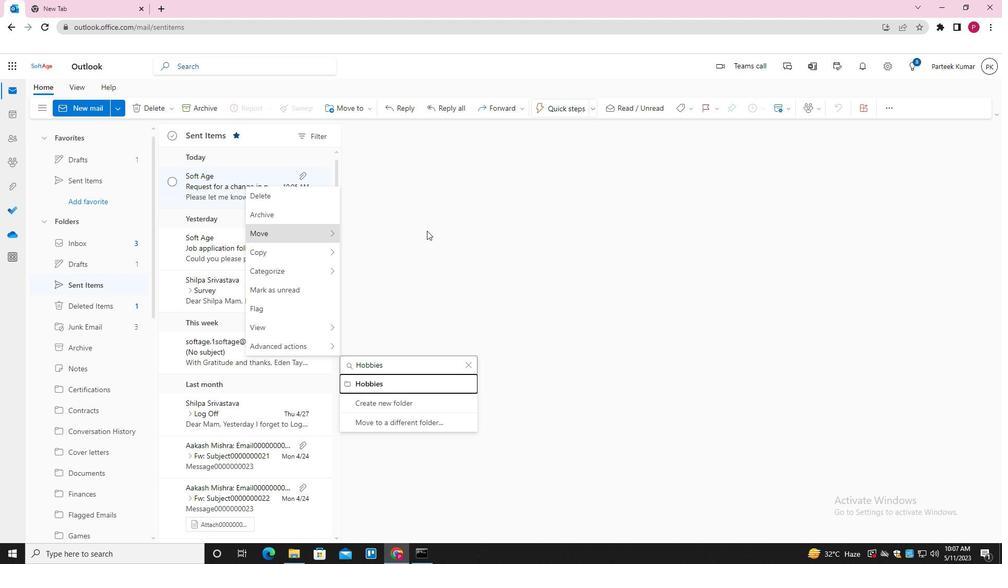 
Action: Mouse moved to (125, 191)
Screenshot: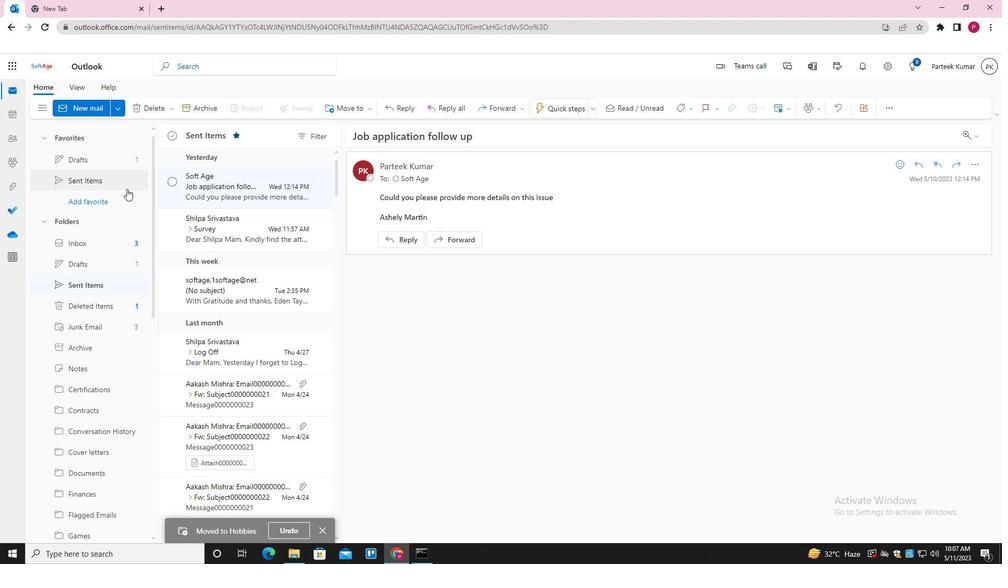 
